 Task: Go to Airbnb and ask the host if WiFi or parking is available for the selected property.
Action: Mouse moved to (419, 679)
Screenshot: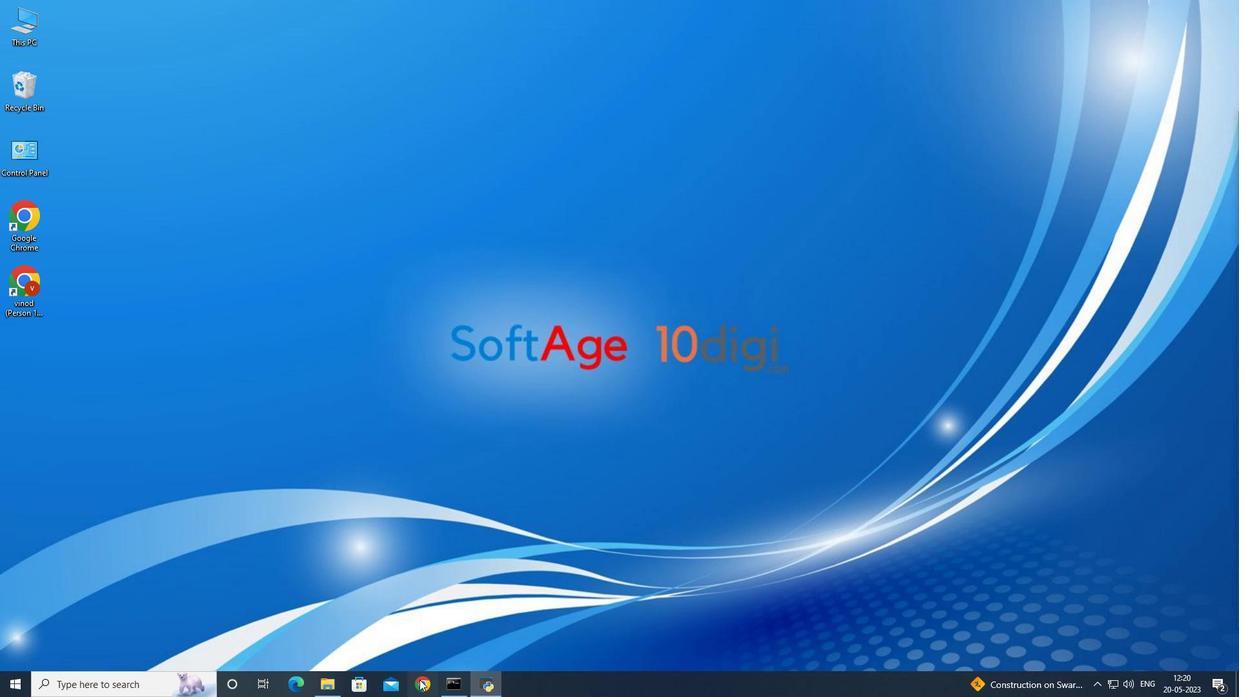 
Action: Mouse pressed left at (419, 679)
Screenshot: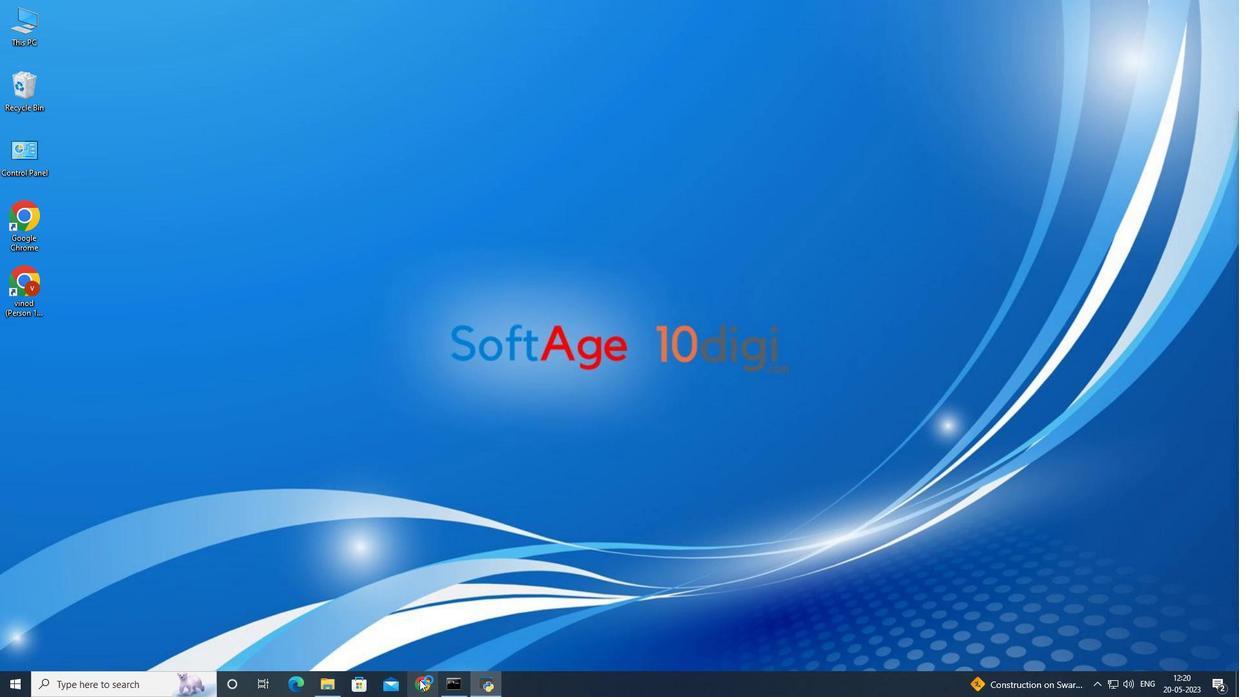 
Action: Mouse moved to (506, 386)
Screenshot: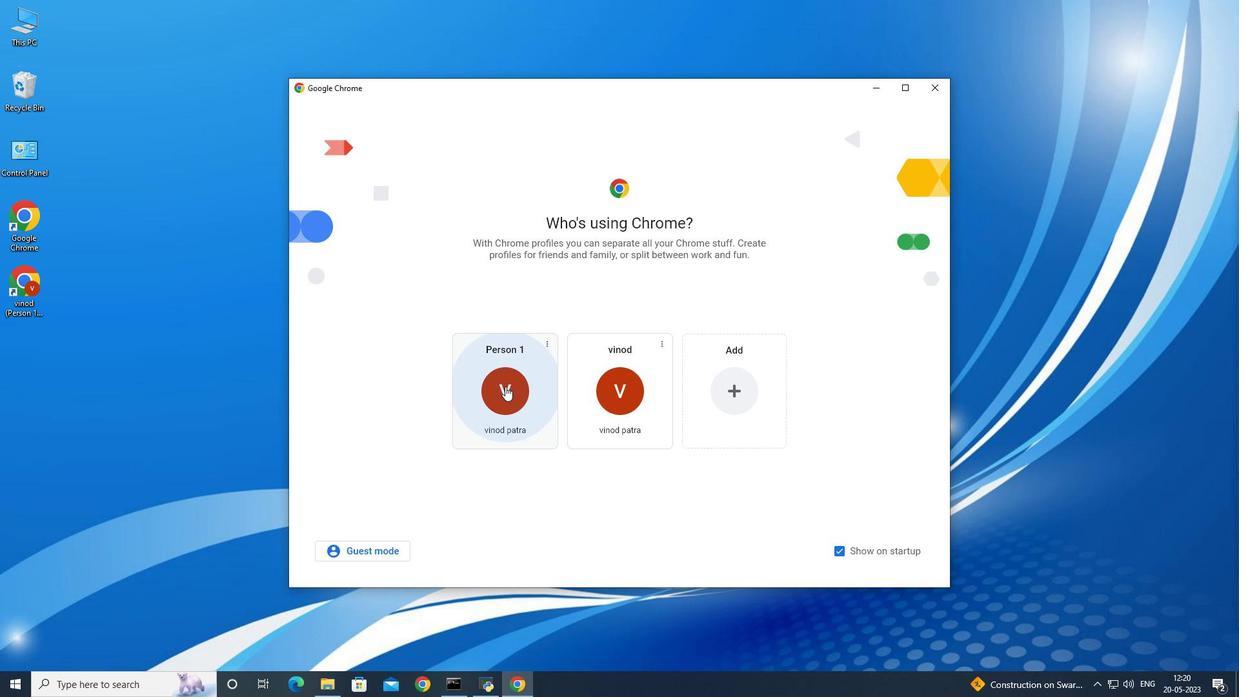 
Action: Mouse pressed left at (506, 386)
Screenshot: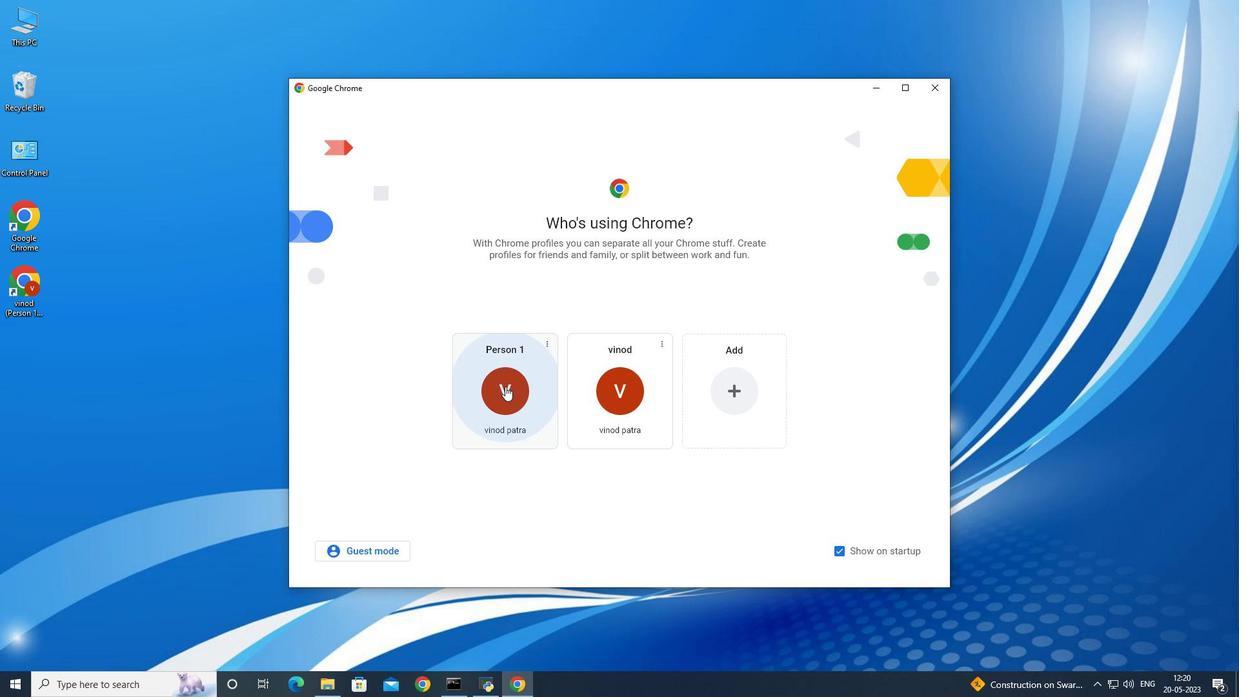 
Action: Mouse moved to (552, 261)
Screenshot: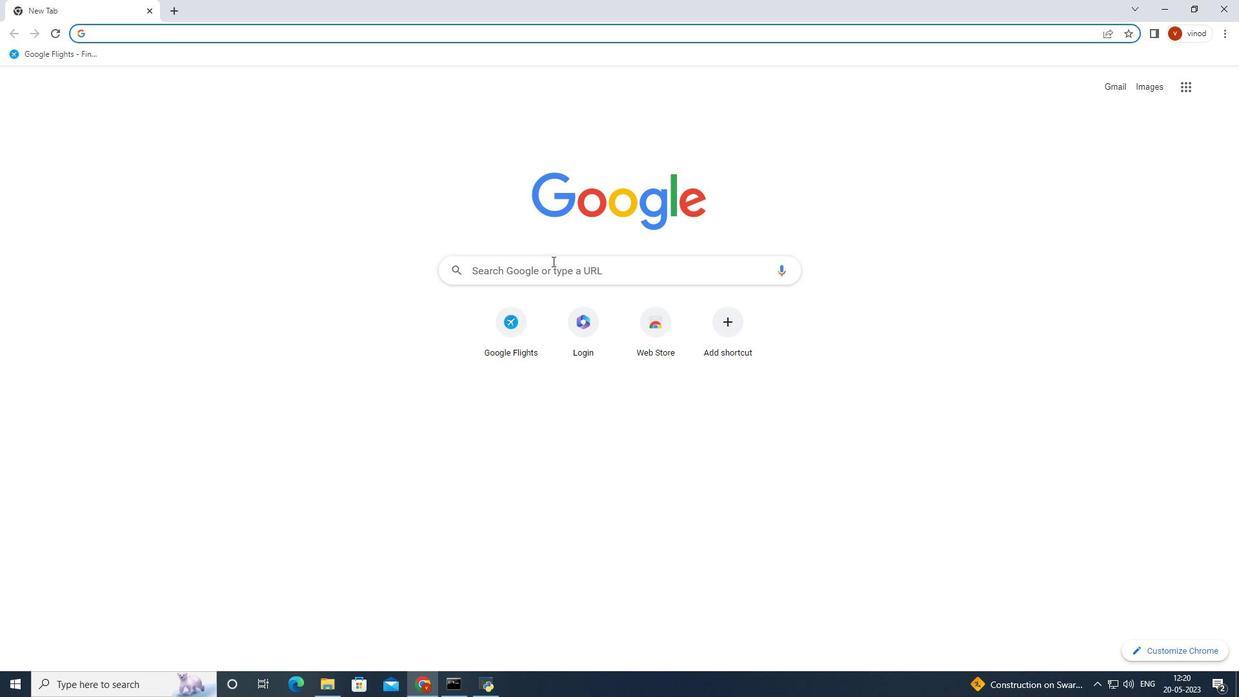 
Action: Mouse pressed left at (552, 261)
Screenshot: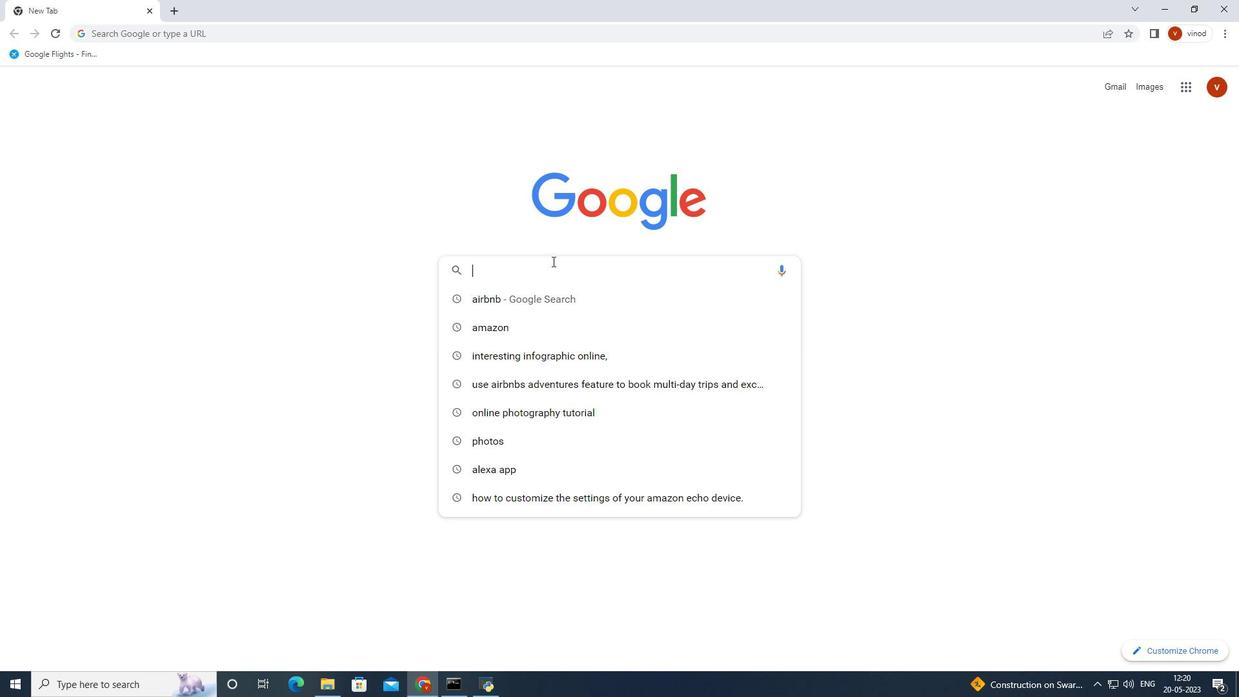 
Action: Key pressed airbnb<Key.enter>
Screenshot: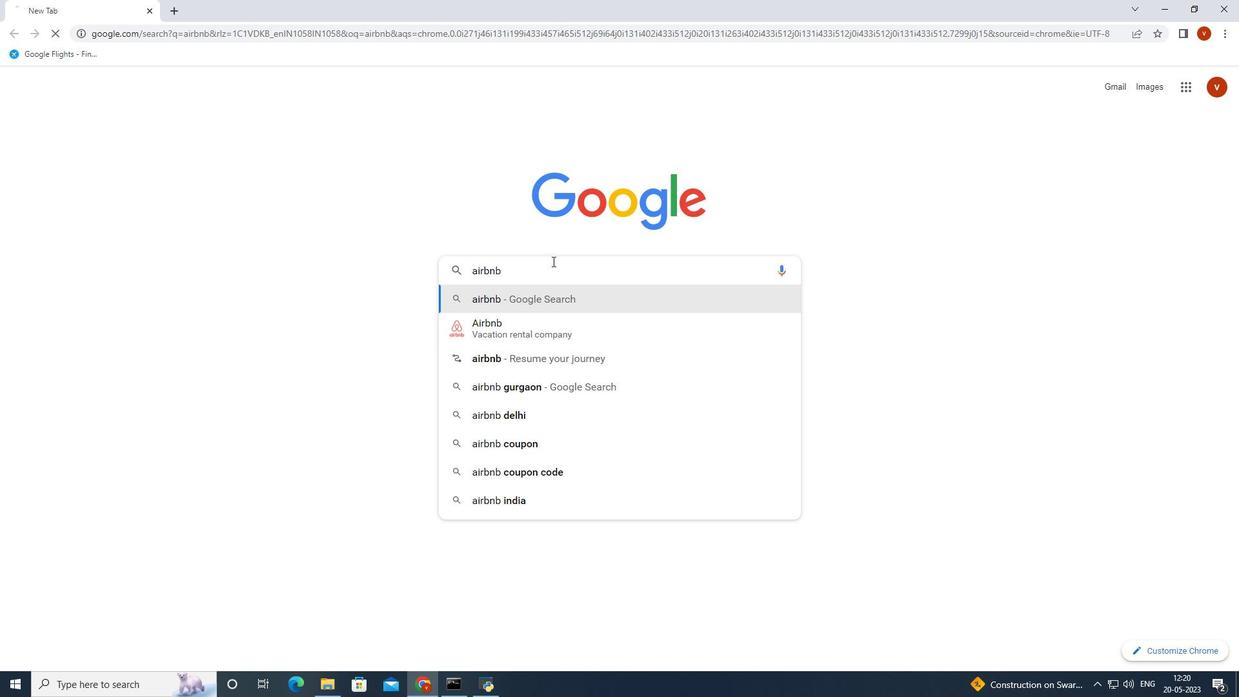 
Action: Mouse moved to (238, 200)
Screenshot: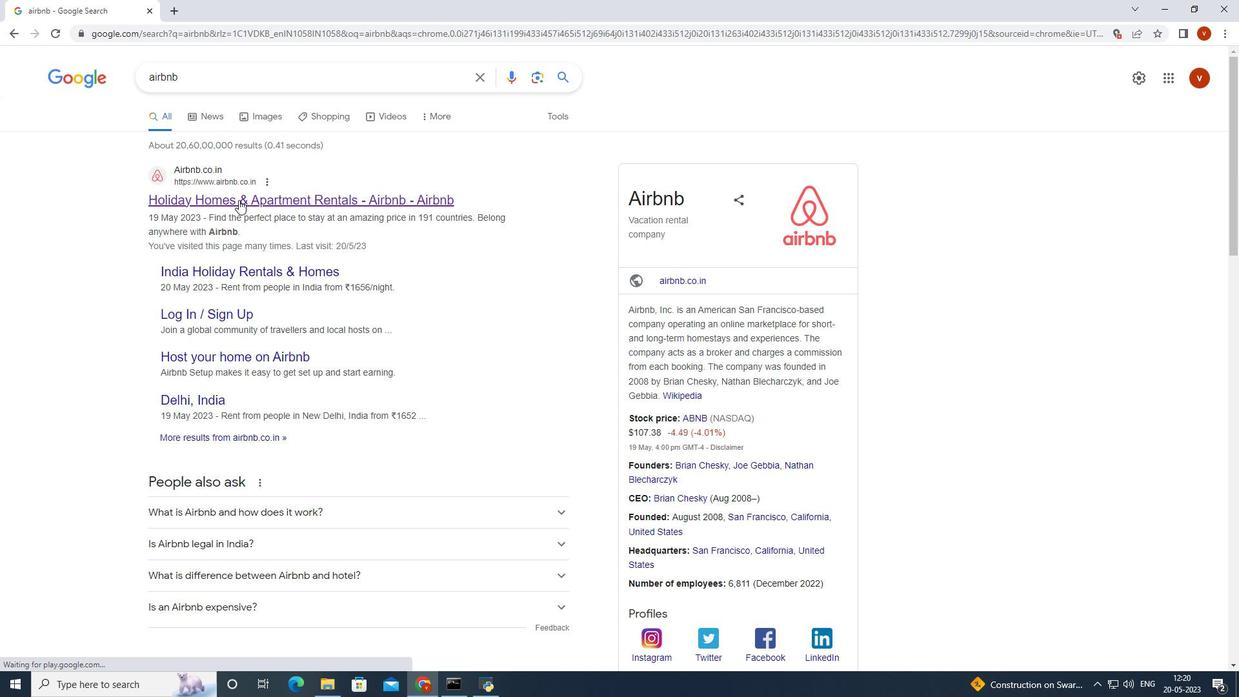 
Action: Mouse pressed left at (238, 200)
Screenshot: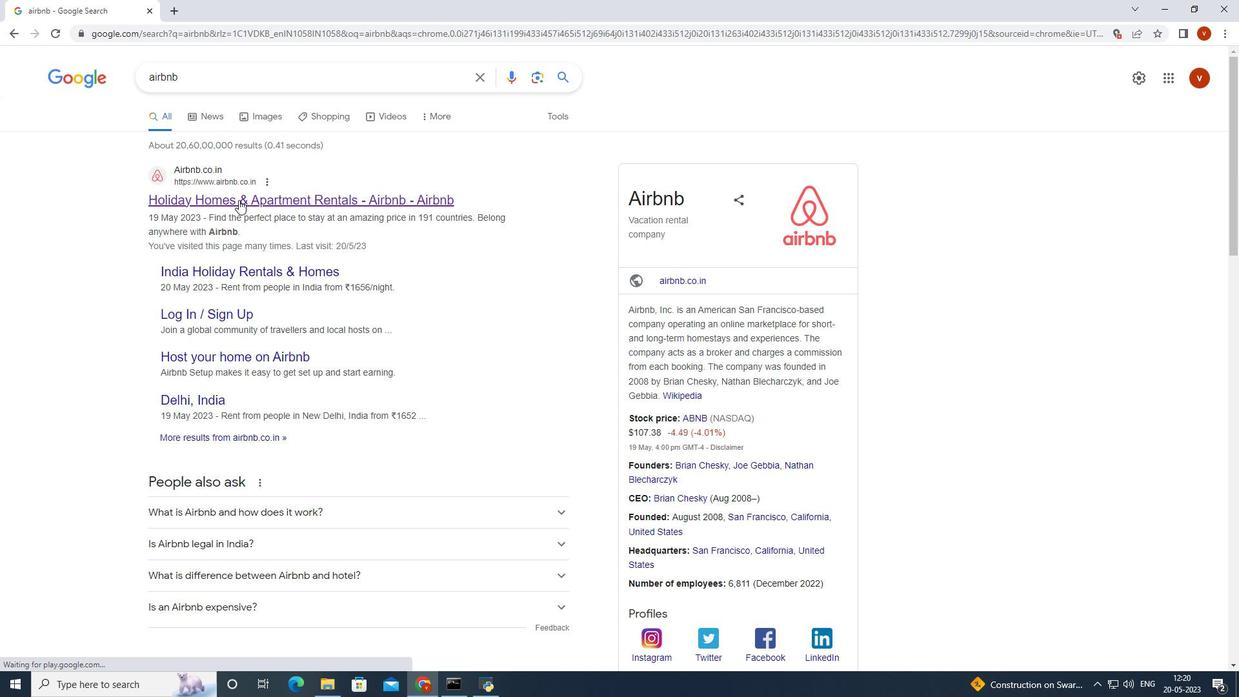 
Action: Mouse moved to (571, 97)
Screenshot: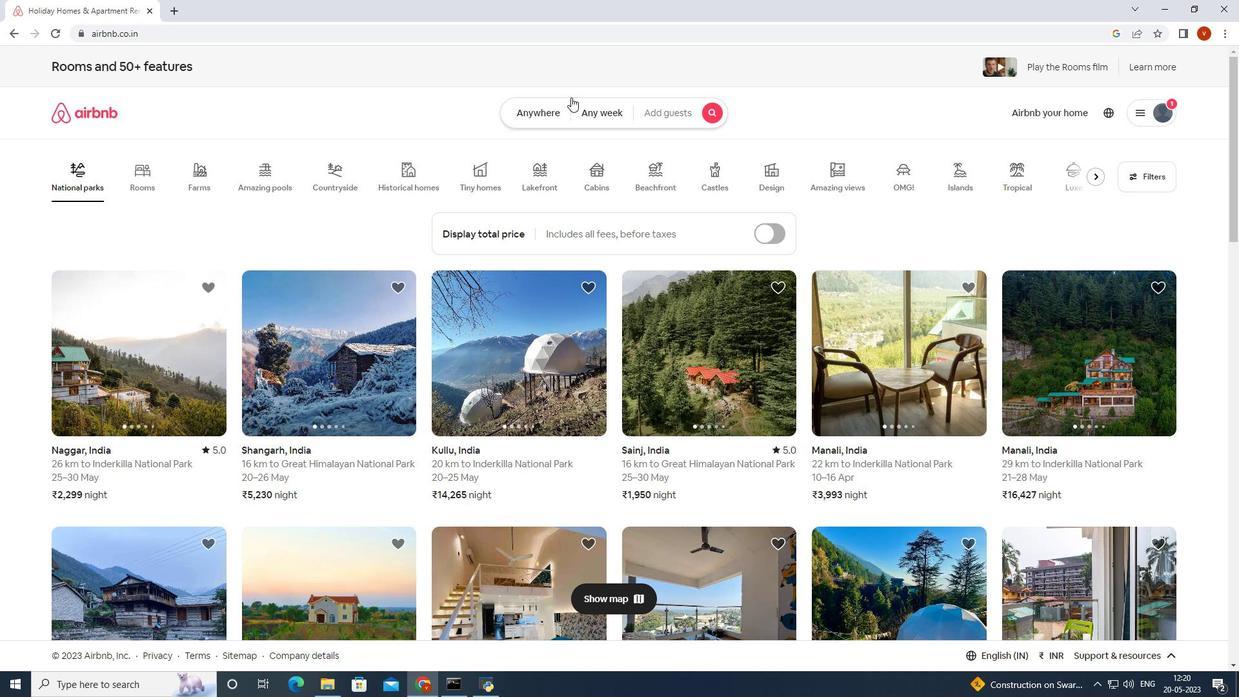 
Action: Mouse pressed left at (571, 97)
Screenshot: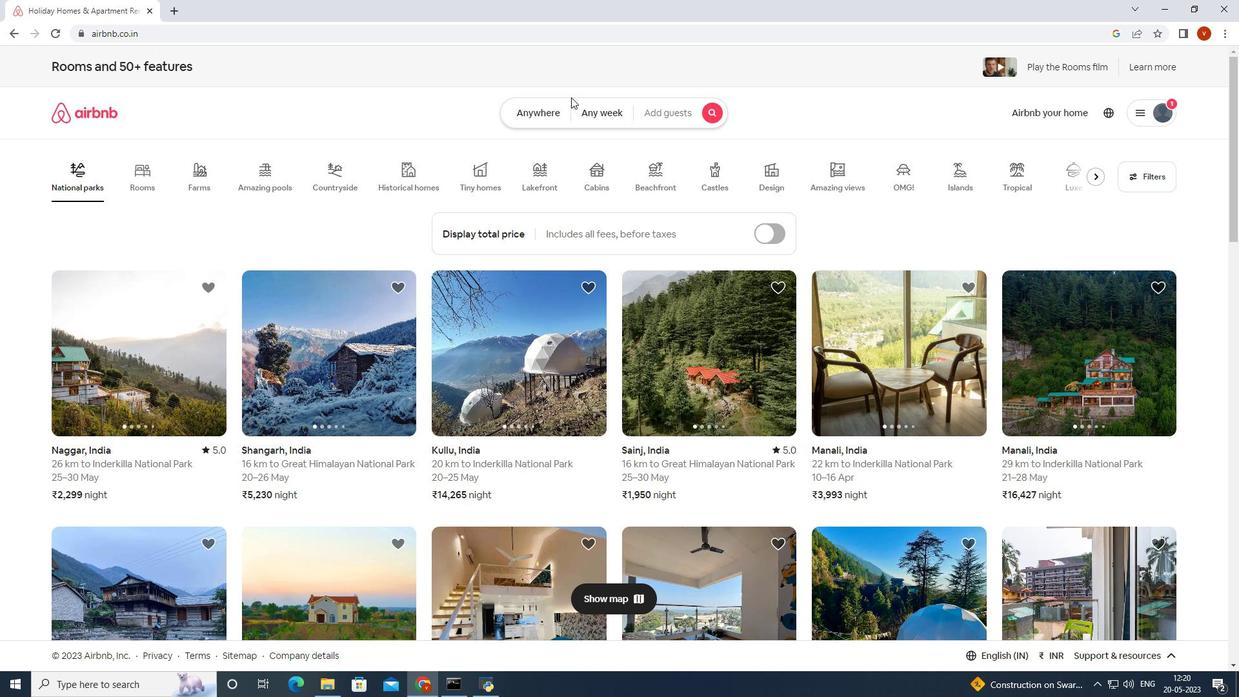 
Action: Mouse moved to (447, 163)
Screenshot: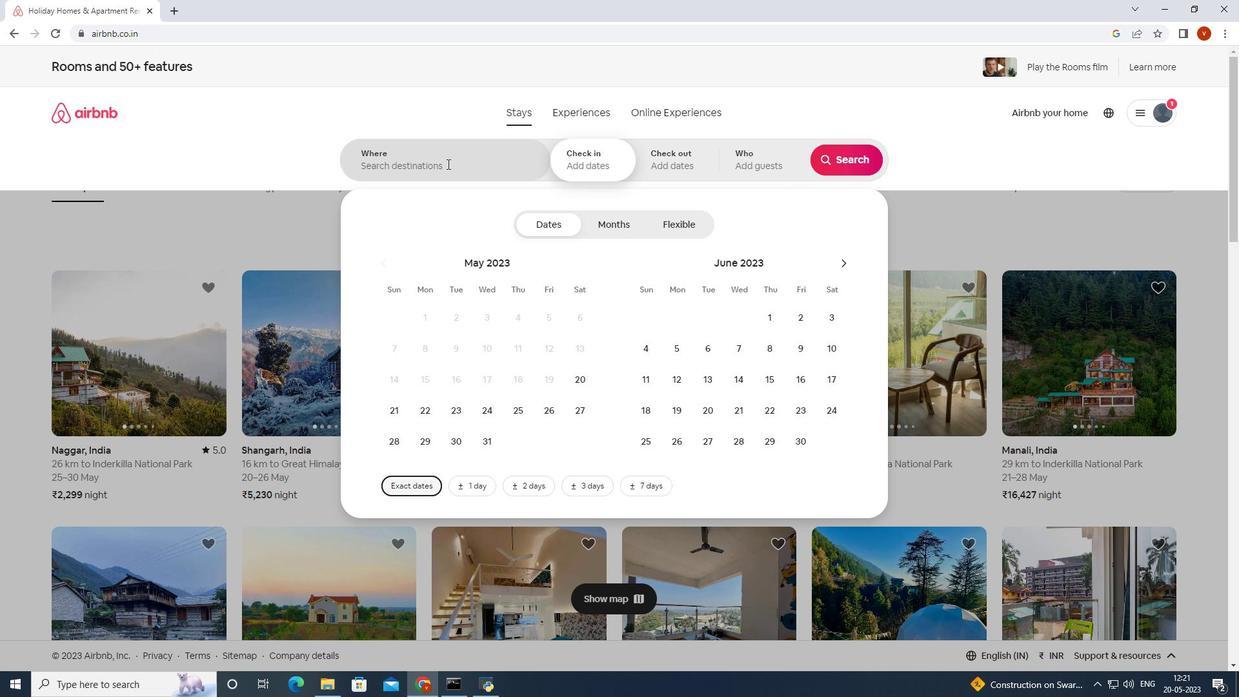 
Action: Mouse pressed left at (447, 163)
Screenshot: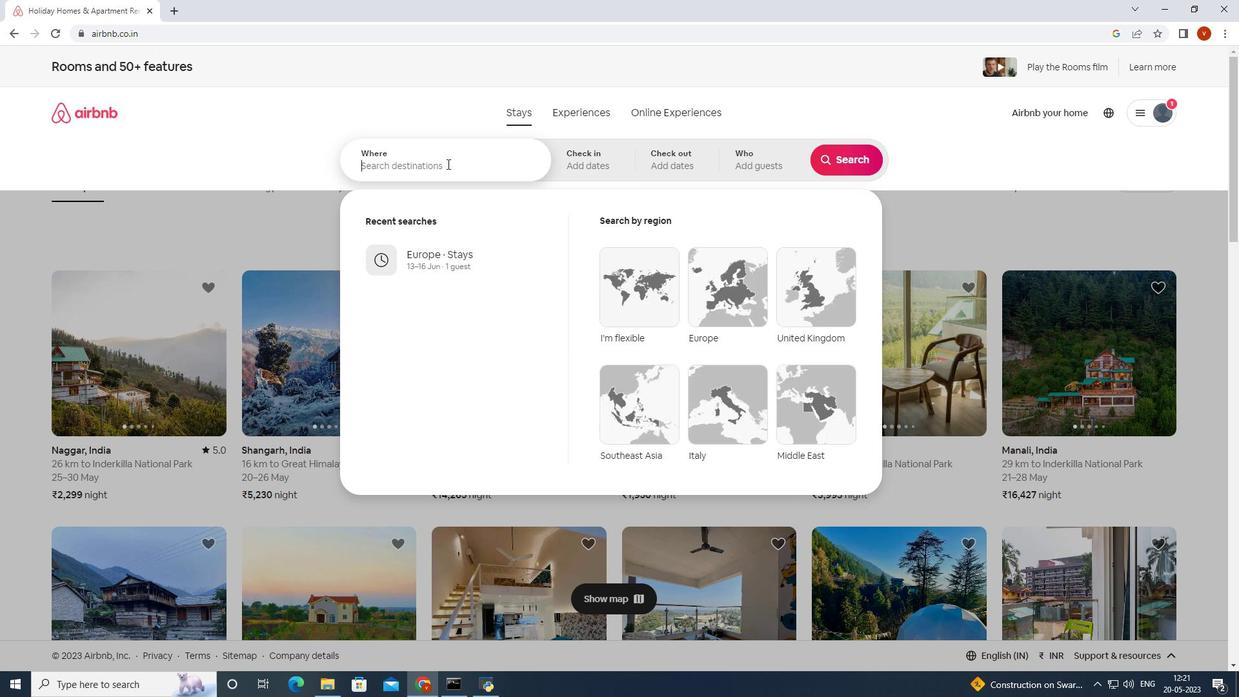 
Action: Mouse moved to (495, 247)
Screenshot: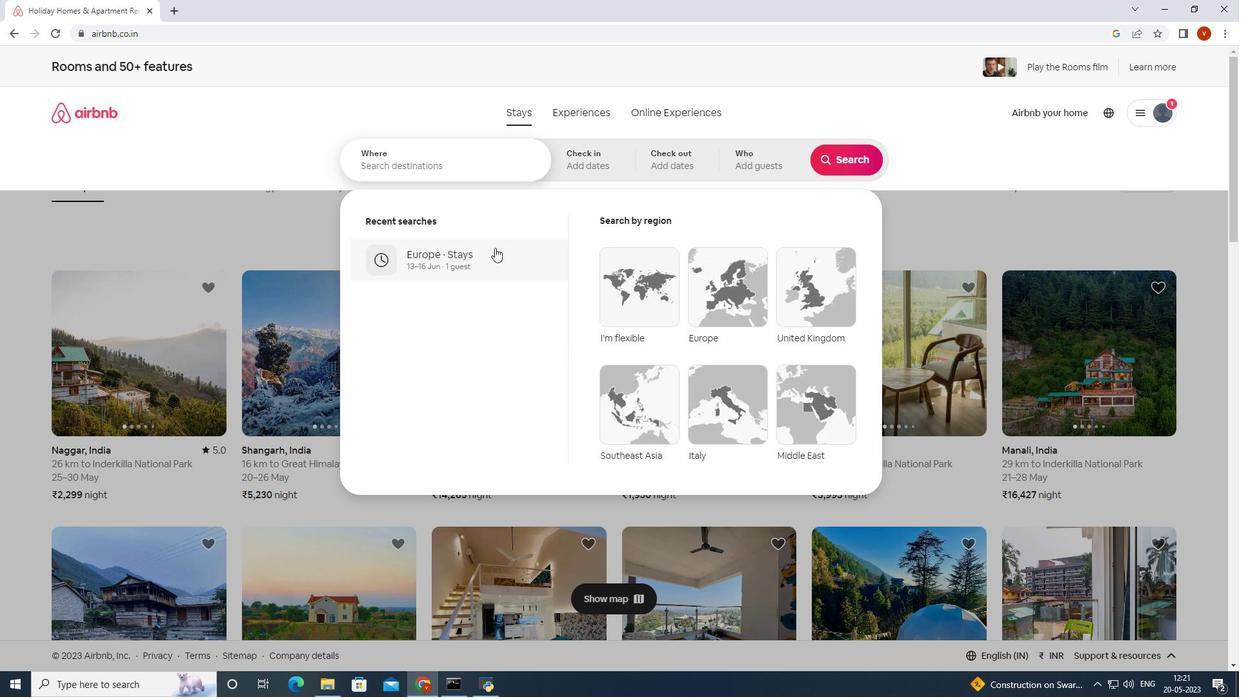 
Action: Mouse pressed left at (495, 247)
Screenshot: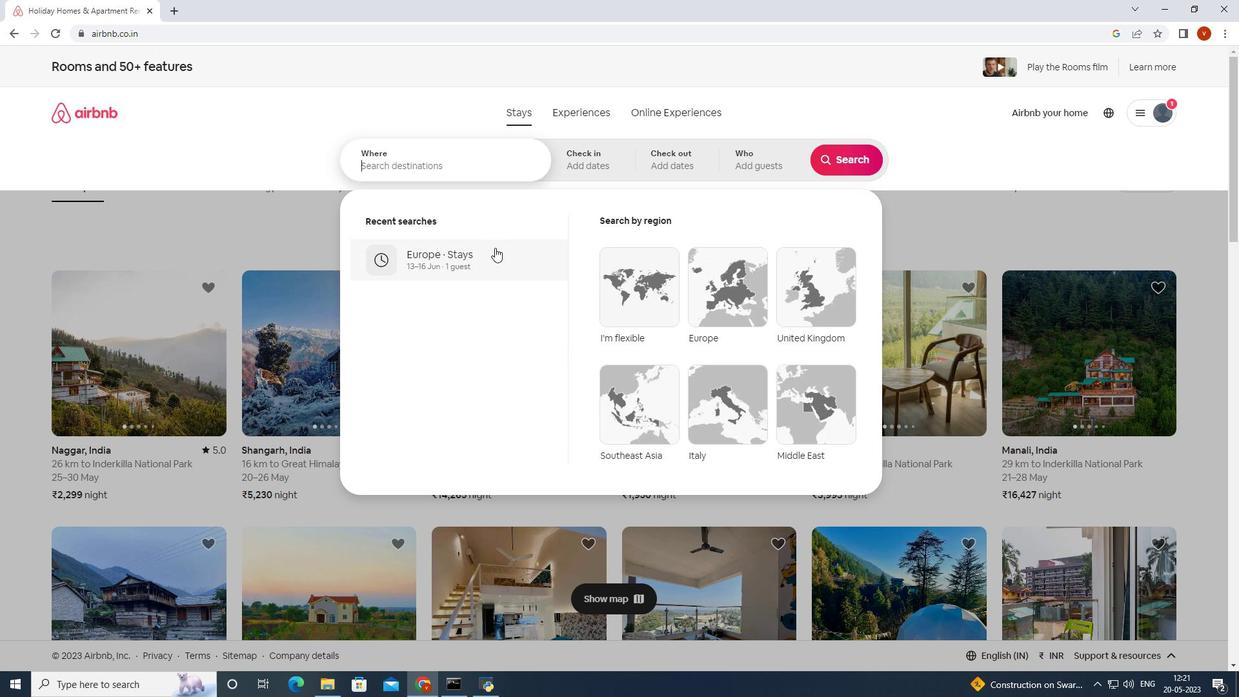 
Action: Mouse moved to (491, 338)
Screenshot: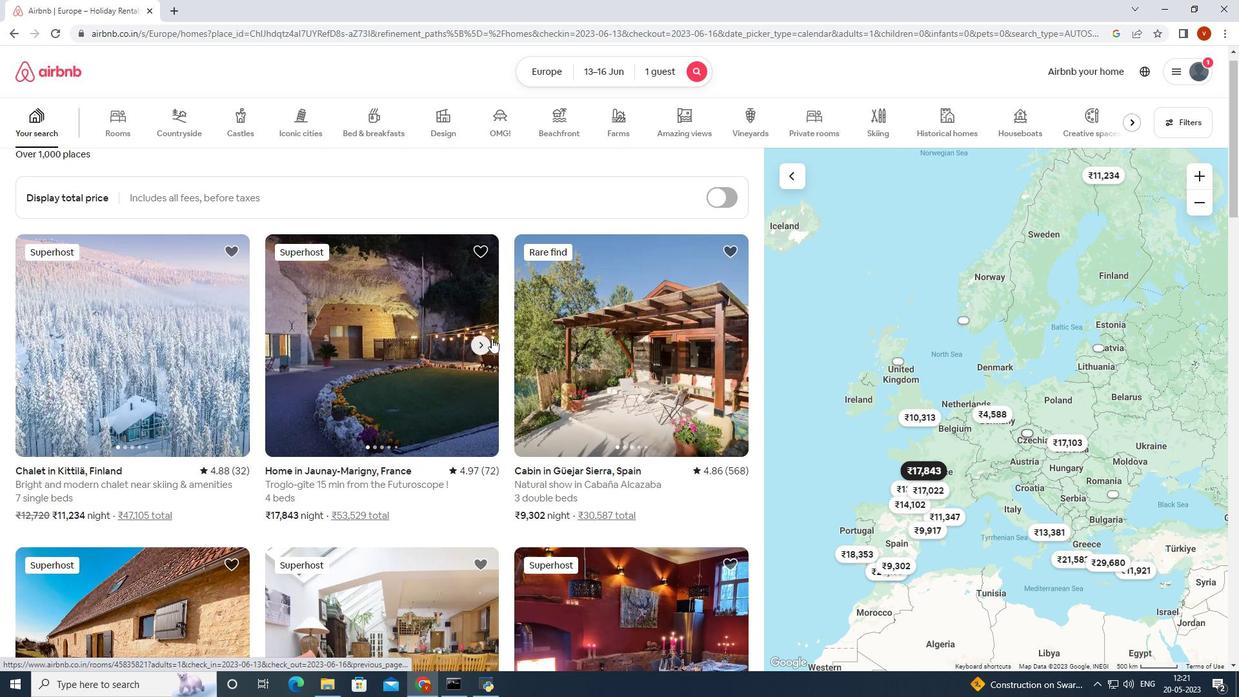 
Action: Mouse scrolled (491, 338) with delta (0, 0)
Screenshot: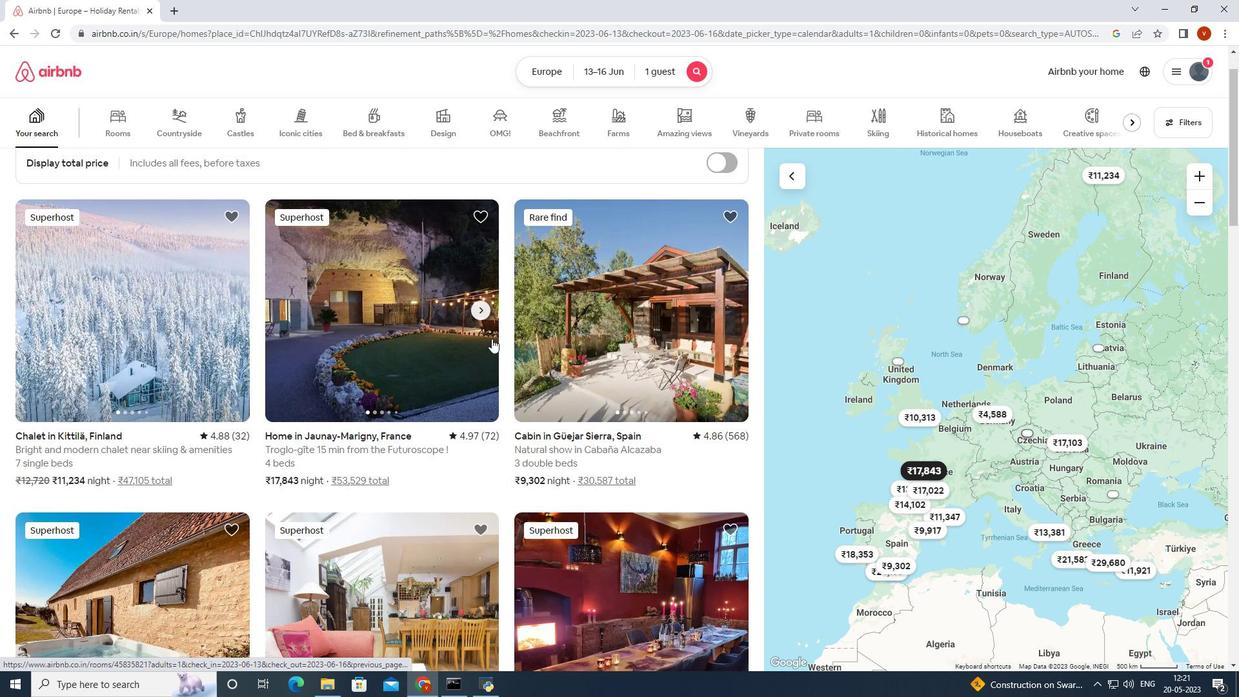 
Action: Mouse scrolled (491, 338) with delta (0, 0)
Screenshot: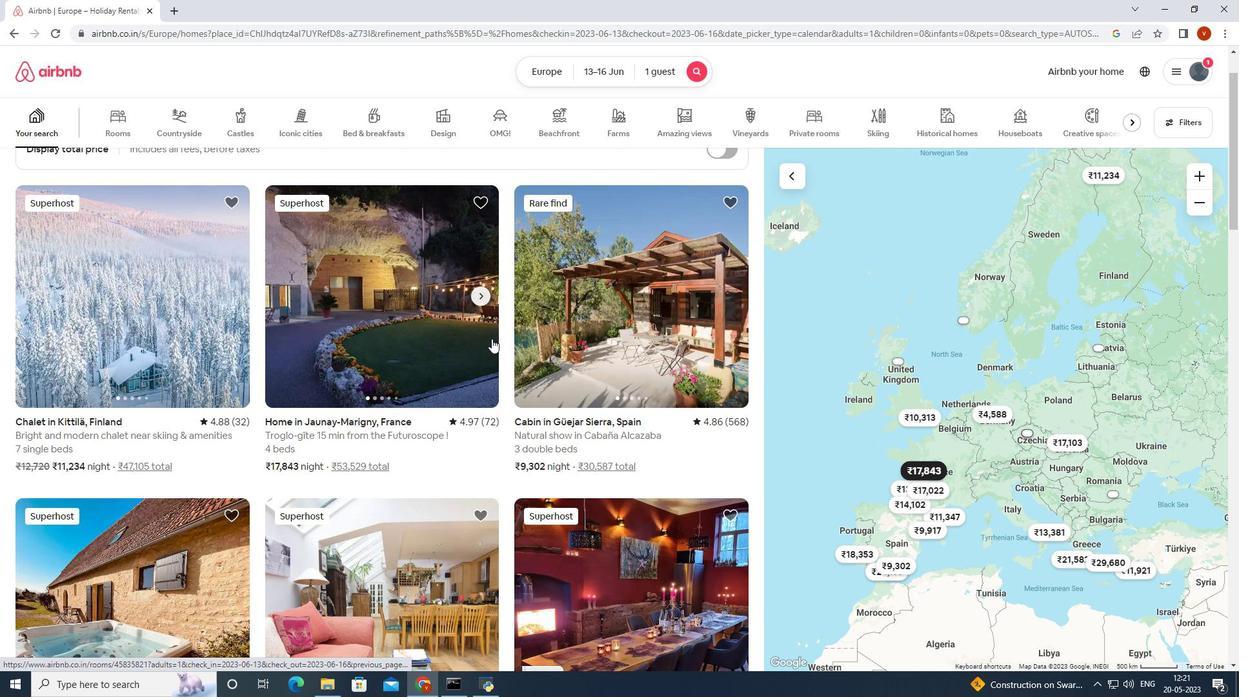 
Action: Mouse moved to (464, 288)
Screenshot: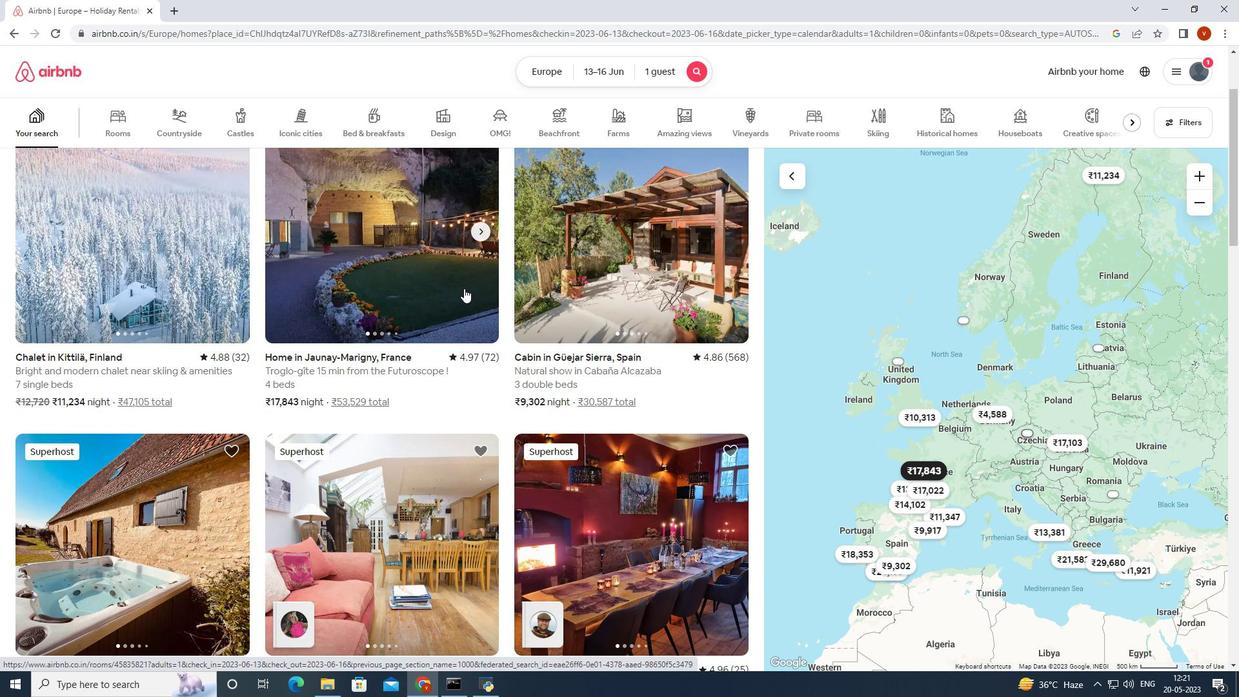 
Action: Mouse pressed left at (464, 288)
Screenshot: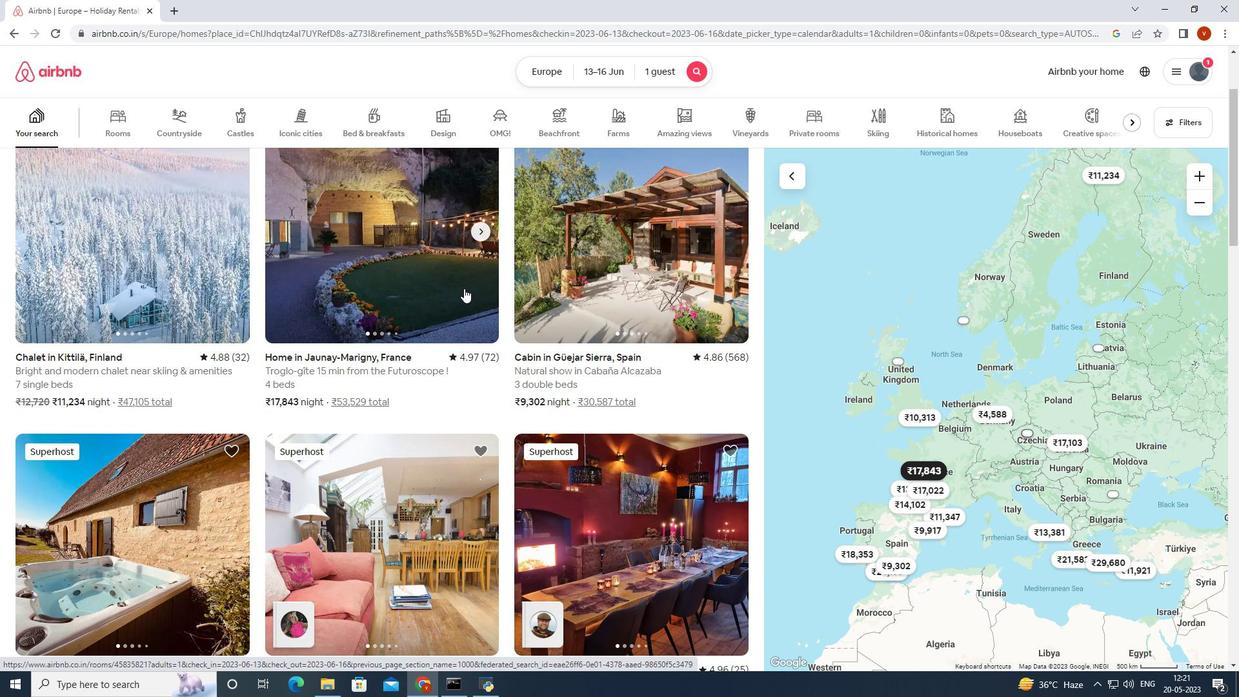 
Action: Mouse moved to (582, 354)
Screenshot: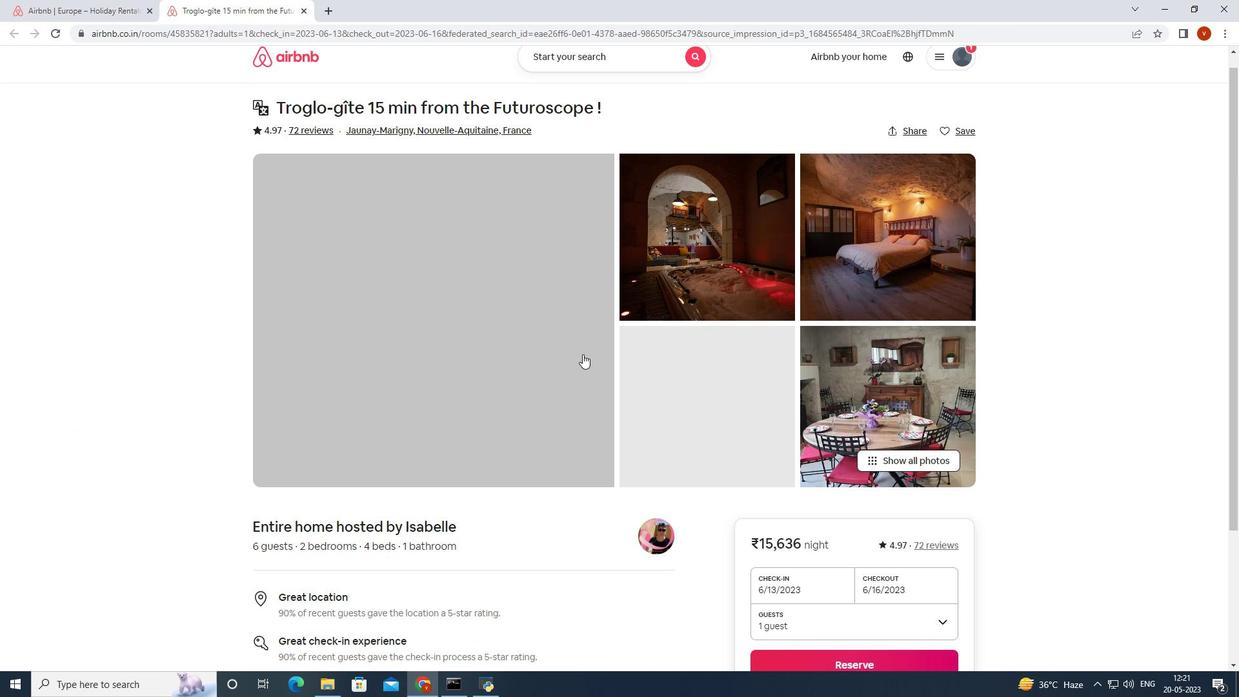 
Action: Mouse scrolled (582, 353) with delta (0, 0)
Screenshot: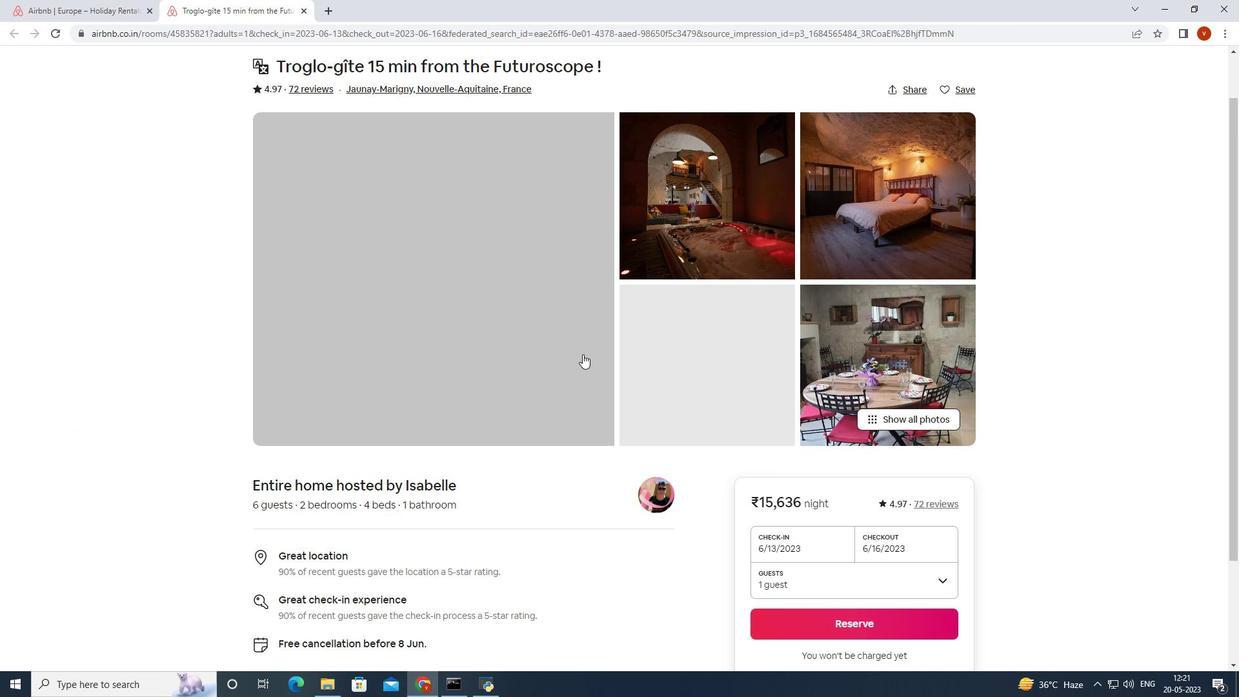 
Action: Mouse scrolled (582, 353) with delta (0, 0)
Screenshot: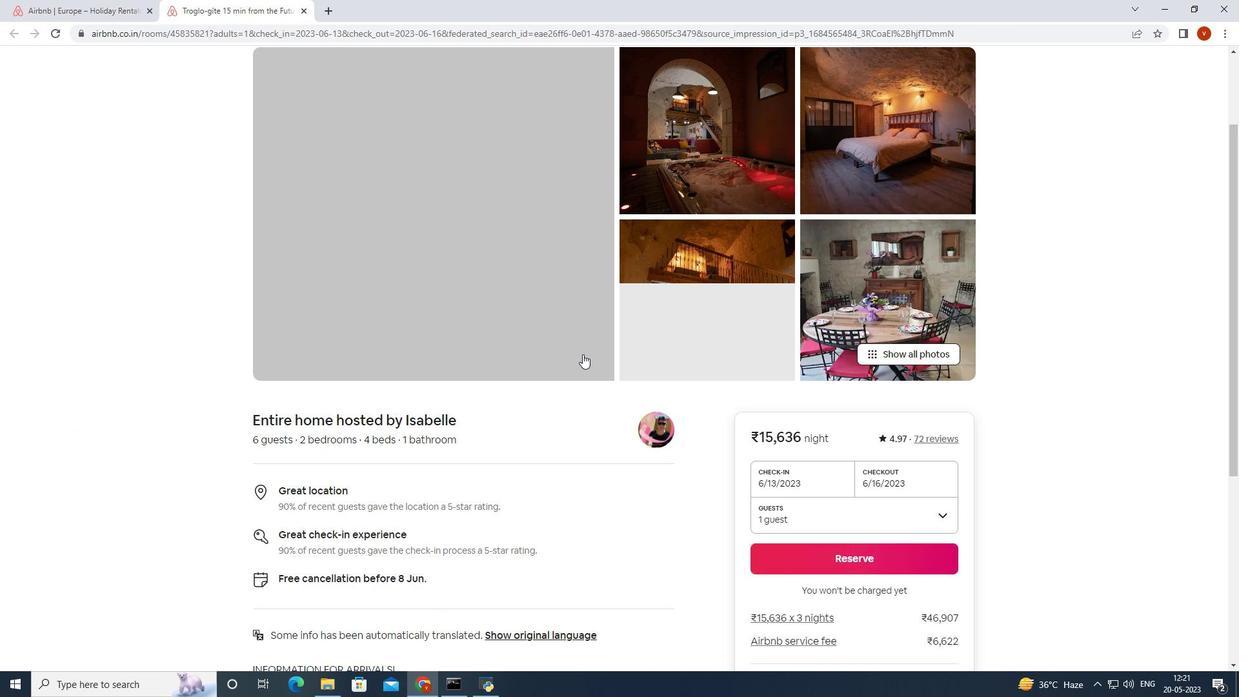 
Action: Mouse scrolled (582, 353) with delta (0, 0)
Screenshot: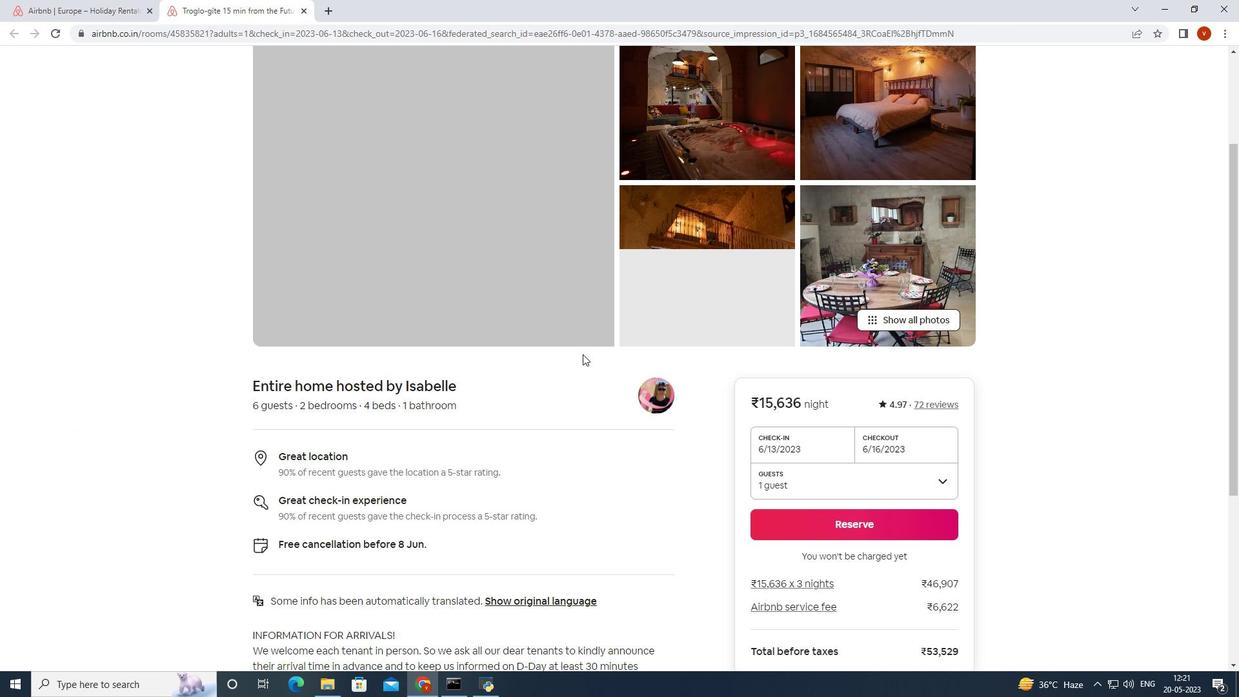 
Action: Mouse moved to (655, 346)
Screenshot: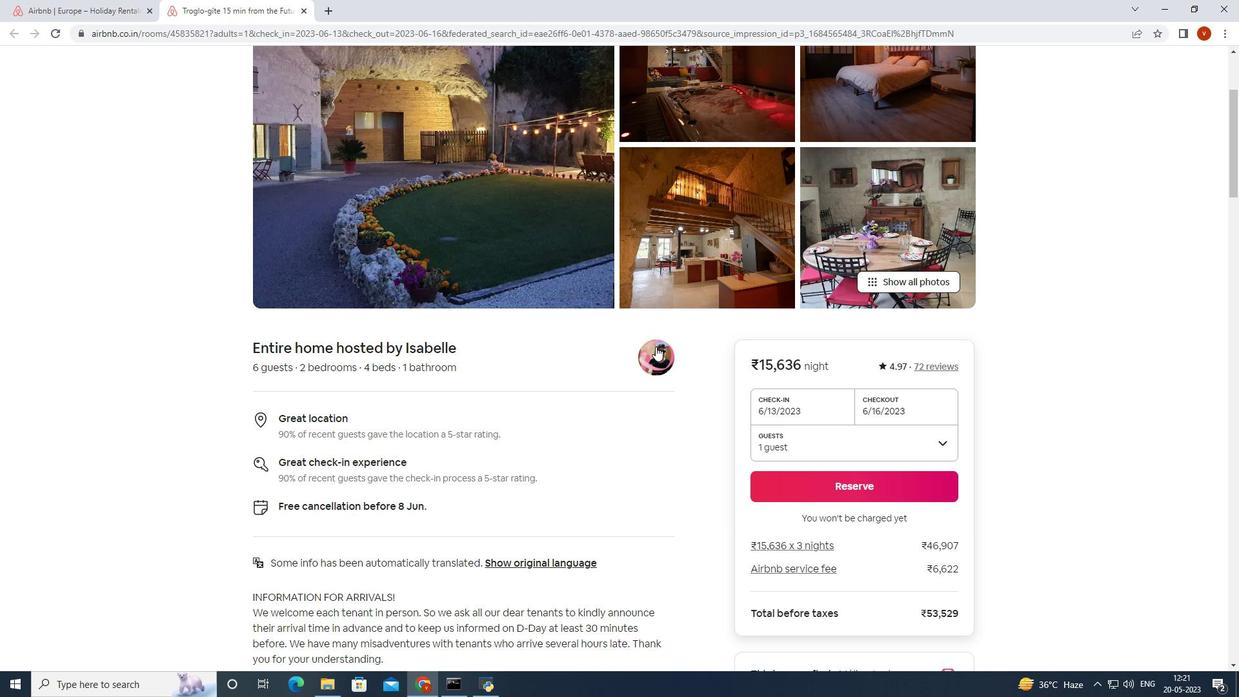 
Action: Mouse pressed left at (655, 346)
Screenshot: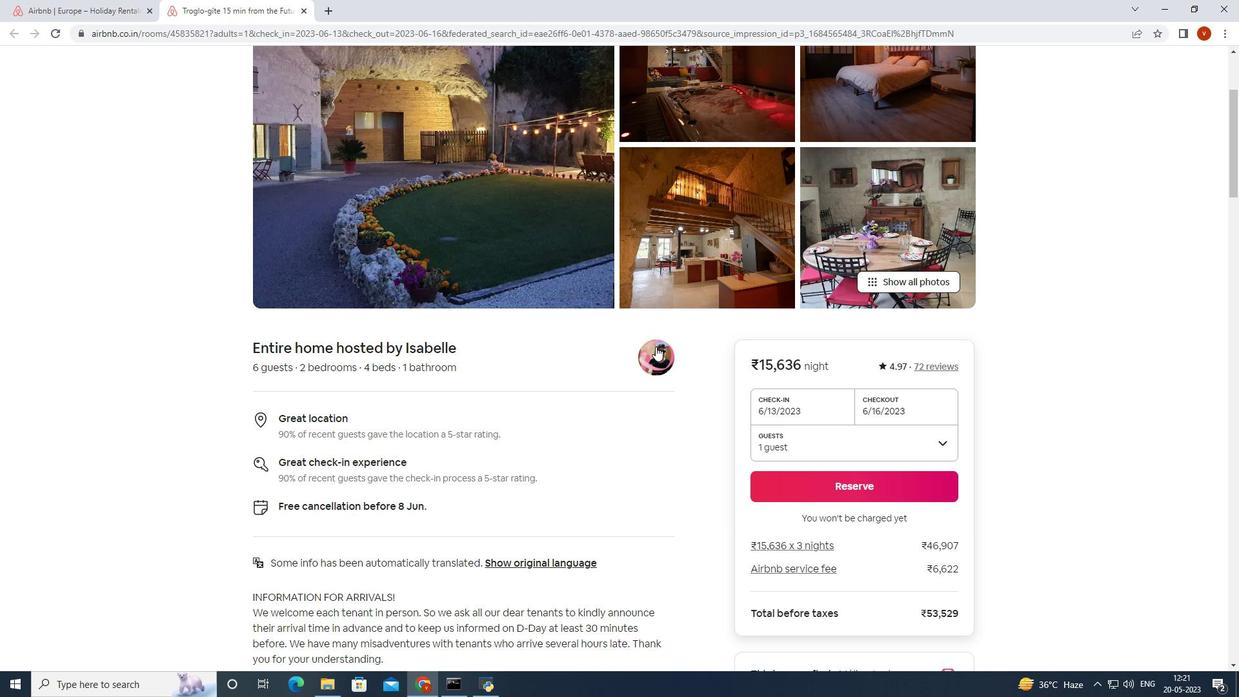 
Action: Mouse moved to (330, 270)
Screenshot: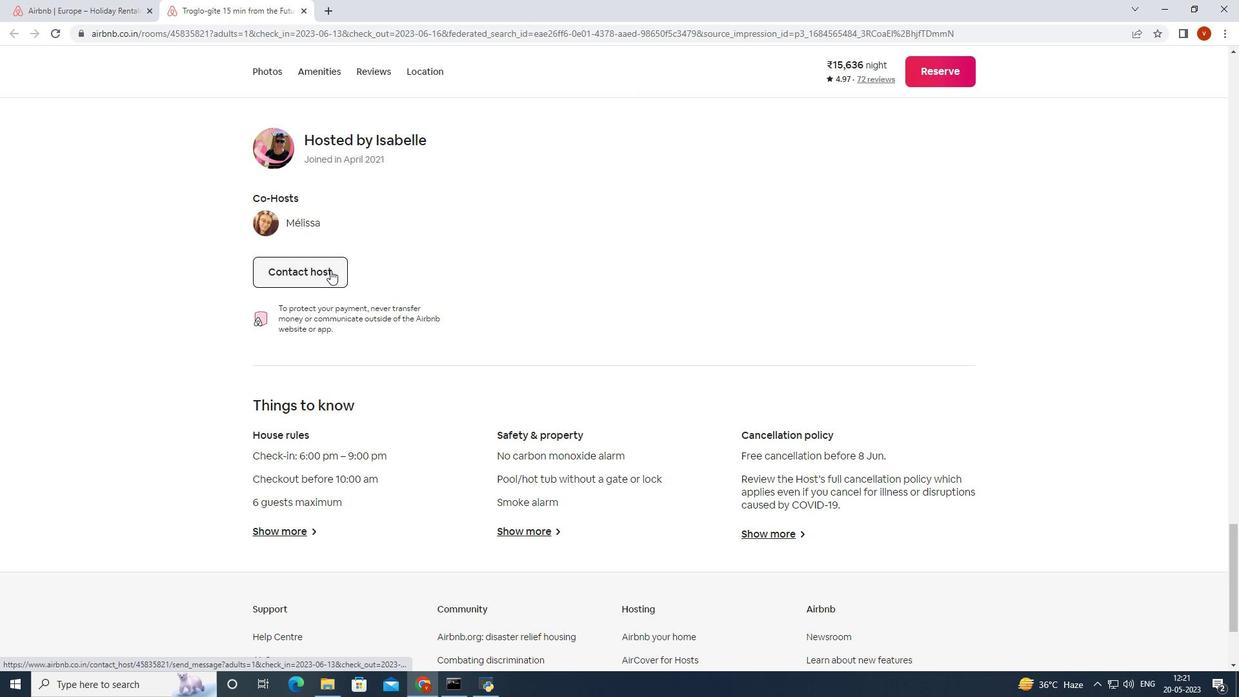 
Action: Mouse pressed left at (330, 270)
Screenshot: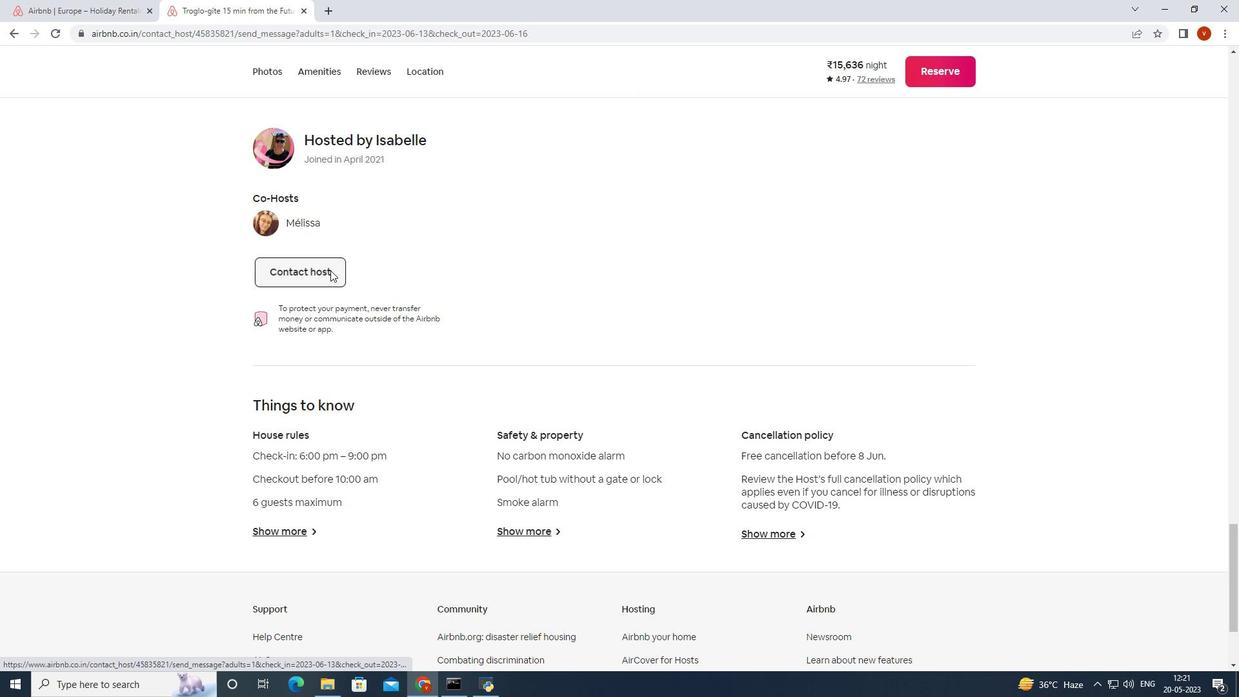 
Action: Mouse moved to (435, 612)
Screenshot: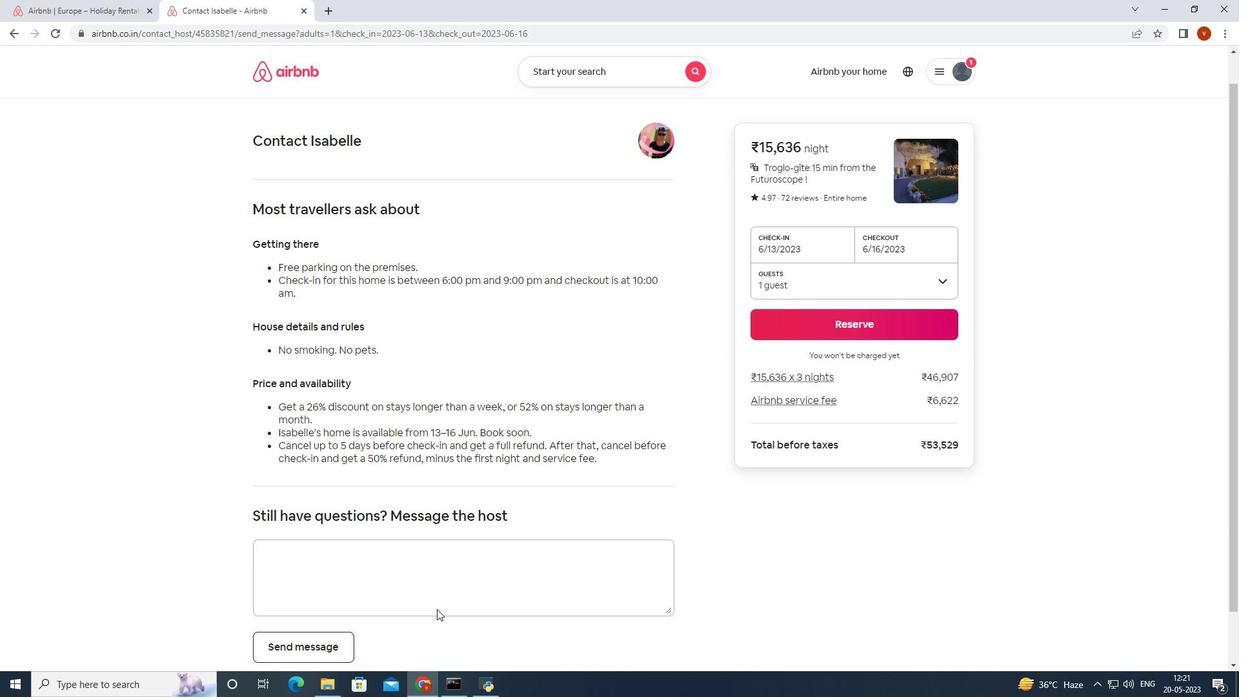 
Action: Mouse scrolled (435, 611) with delta (0, 0)
Screenshot: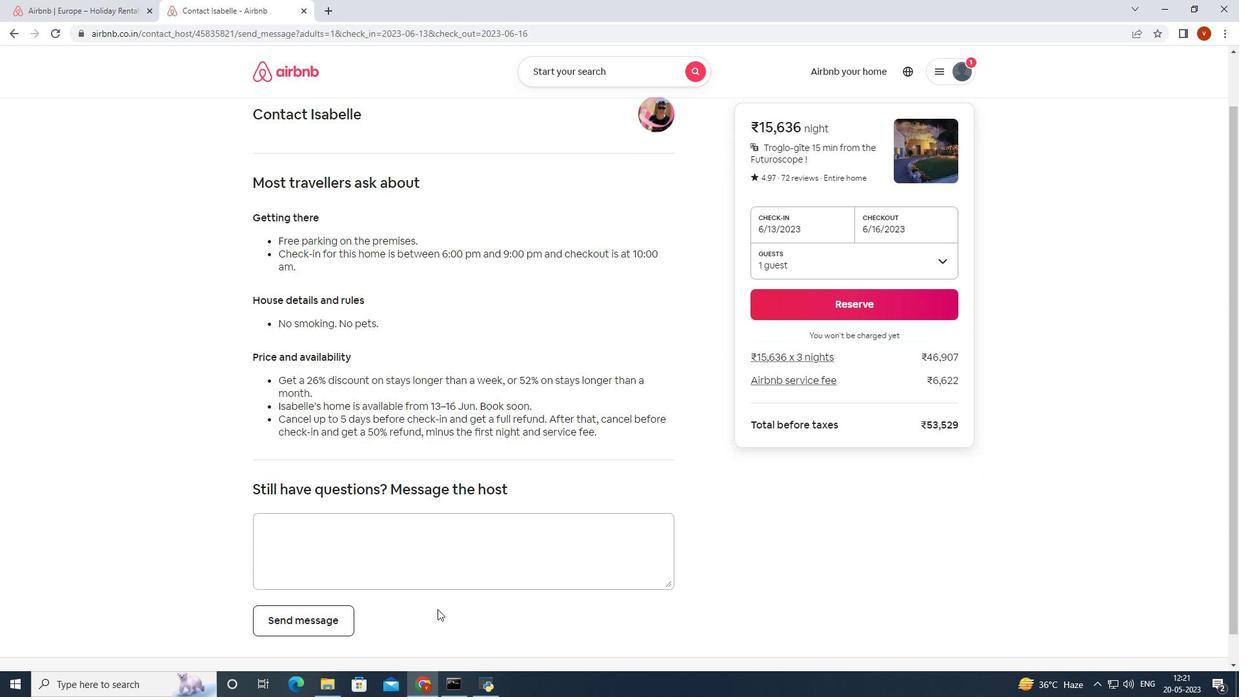
Action: Mouse moved to (437, 610)
Screenshot: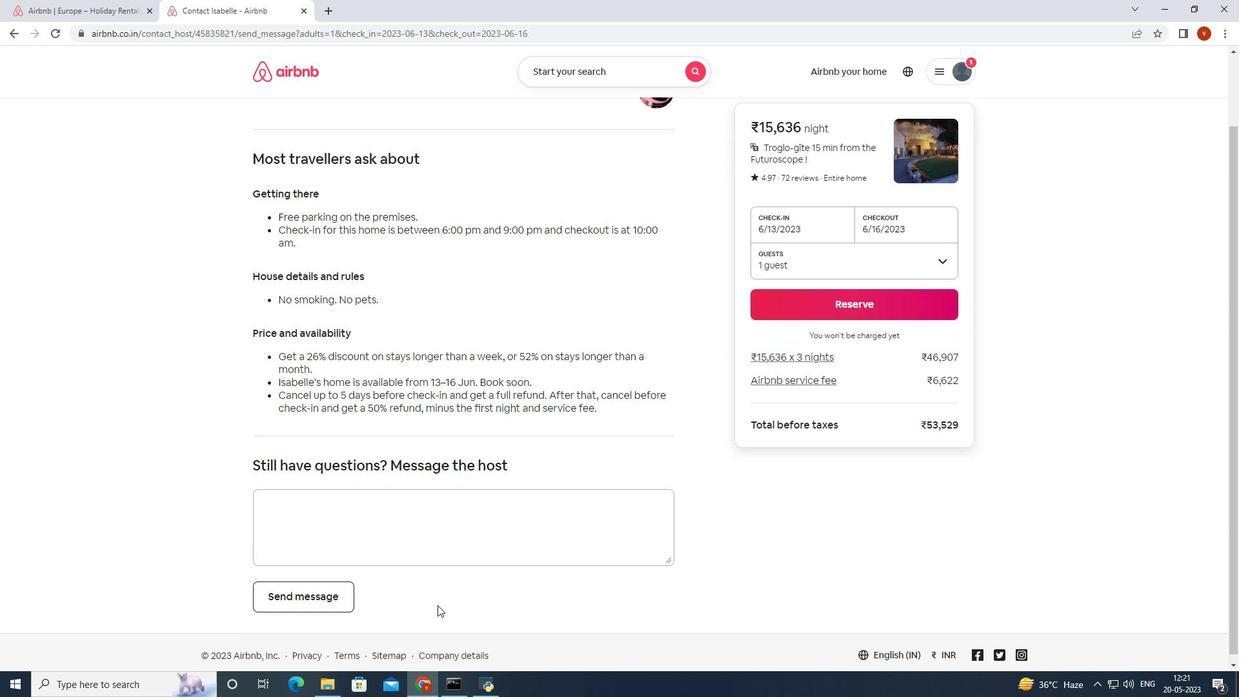 
Action: Mouse scrolled (437, 610) with delta (0, 0)
Screenshot: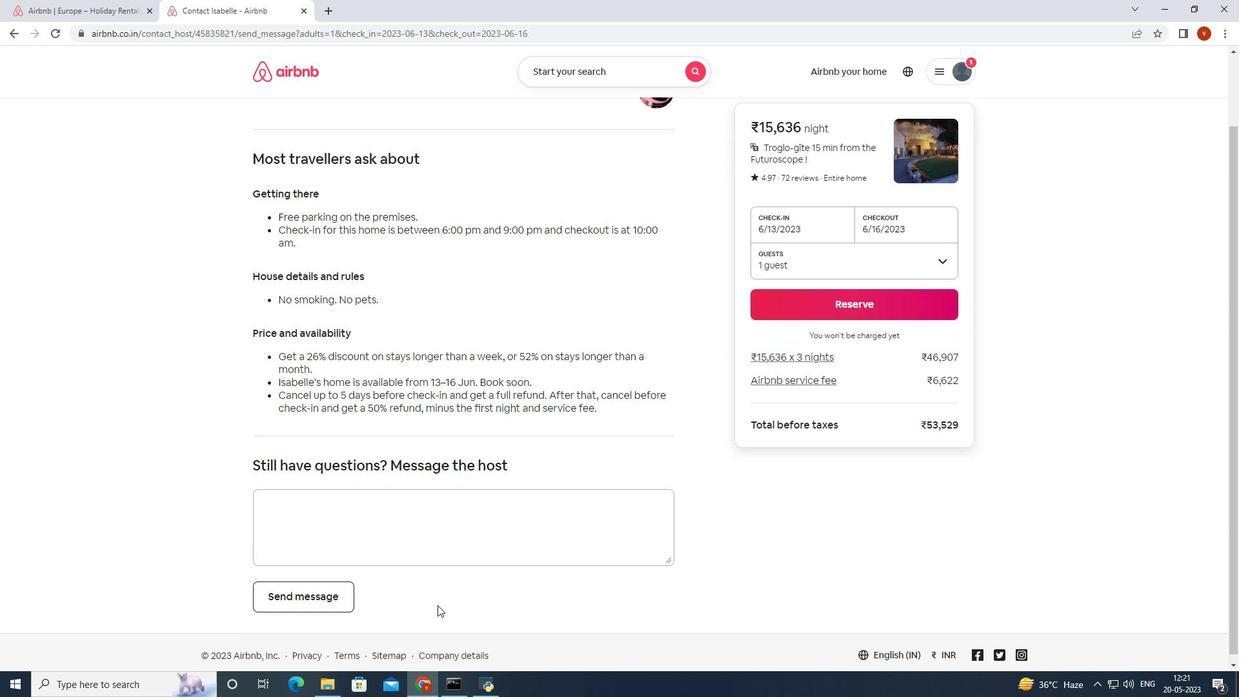 
Action: Mouse moved to (400, 511)
Screenshot: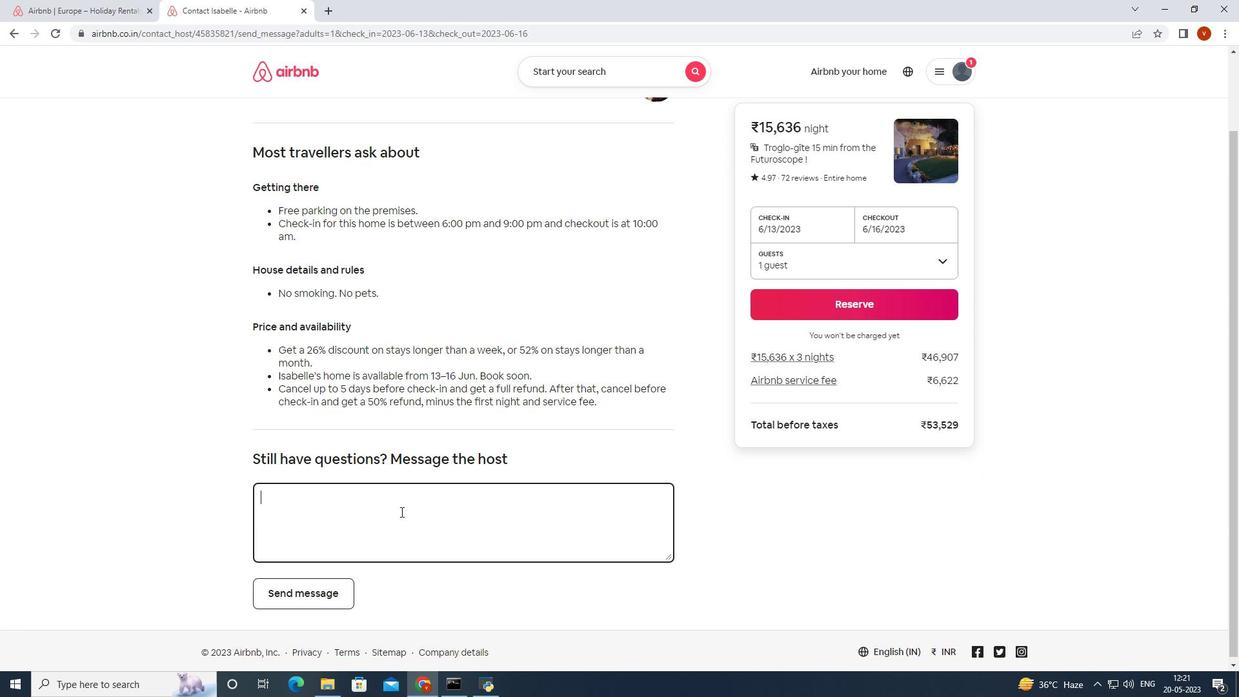 
Action: Mouse pressed left at (400, 511)
Screenshot: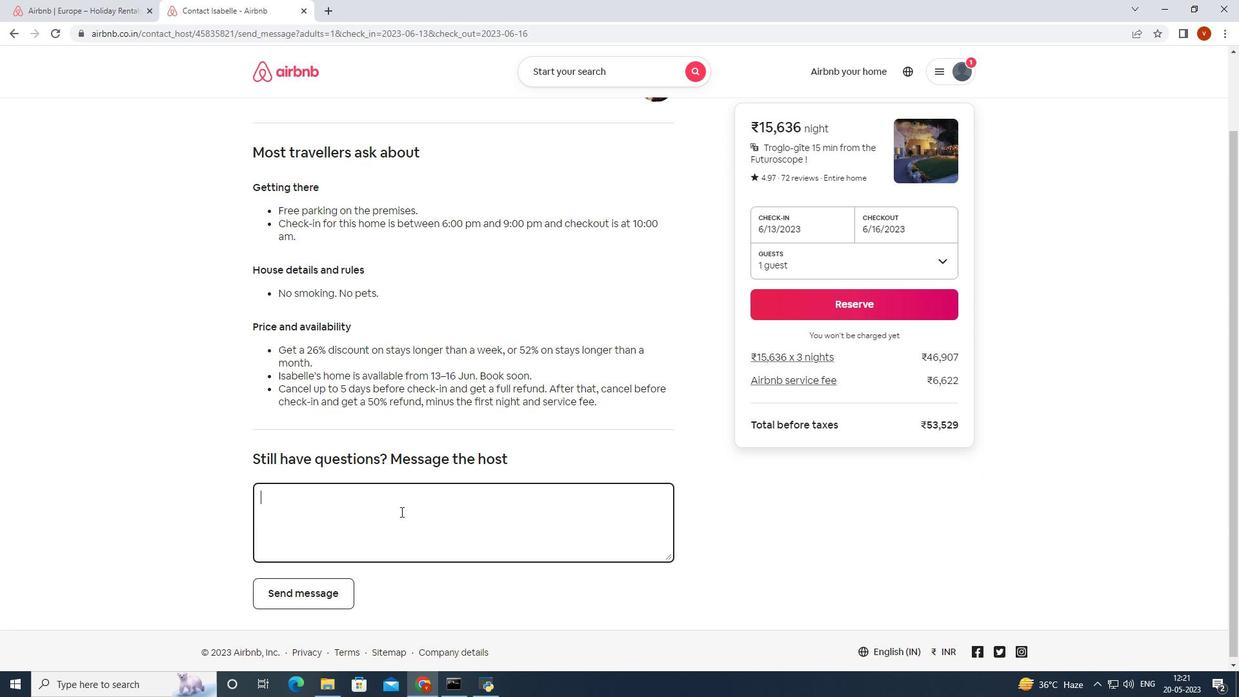 
Action: Mouse moved to (322, 491)
Screenshot: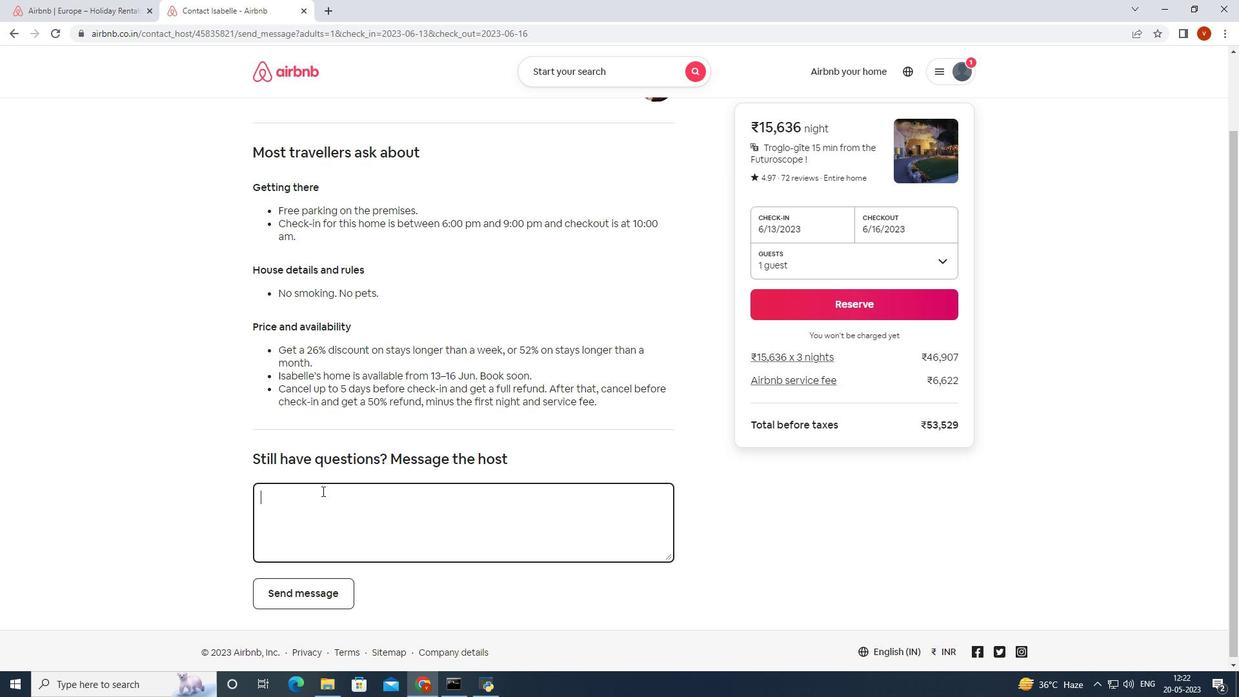 
Action: Mouse pressed left at (322, 491)
Screenshot: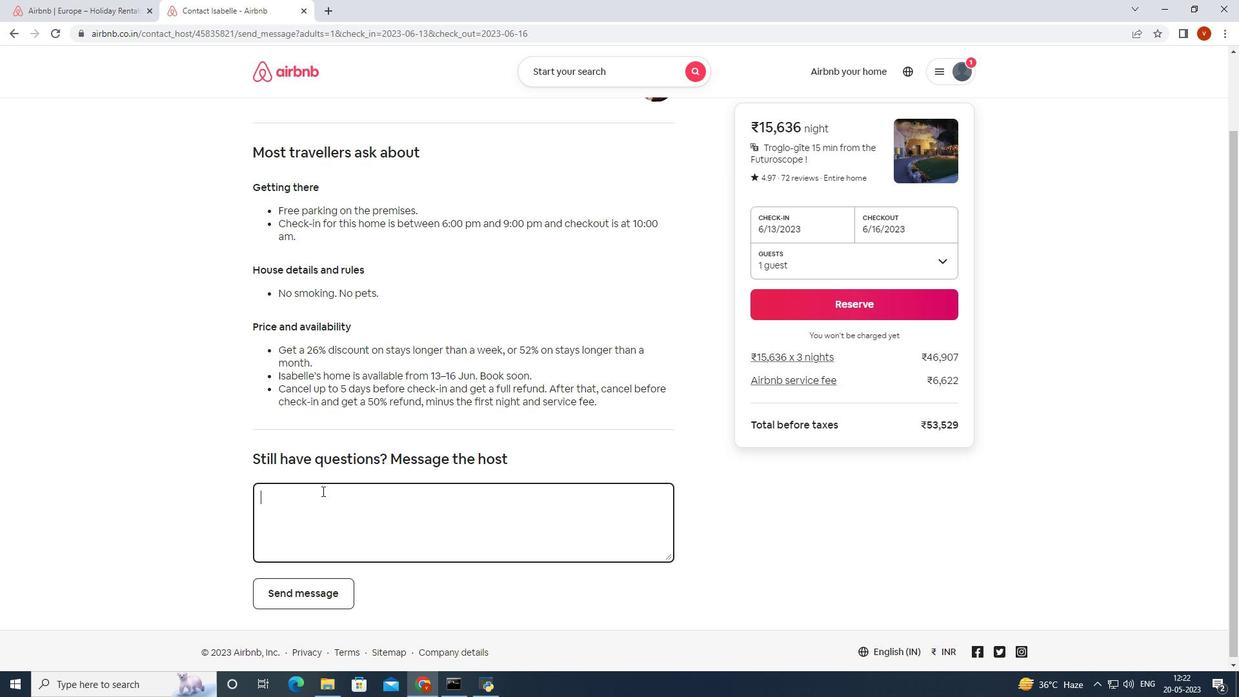 
Action: Key pressed is<Key.space>wifi<Key.space>or<Key.space>parking<Key.space>available<Key.space>here<Key.enter>
Screenshot: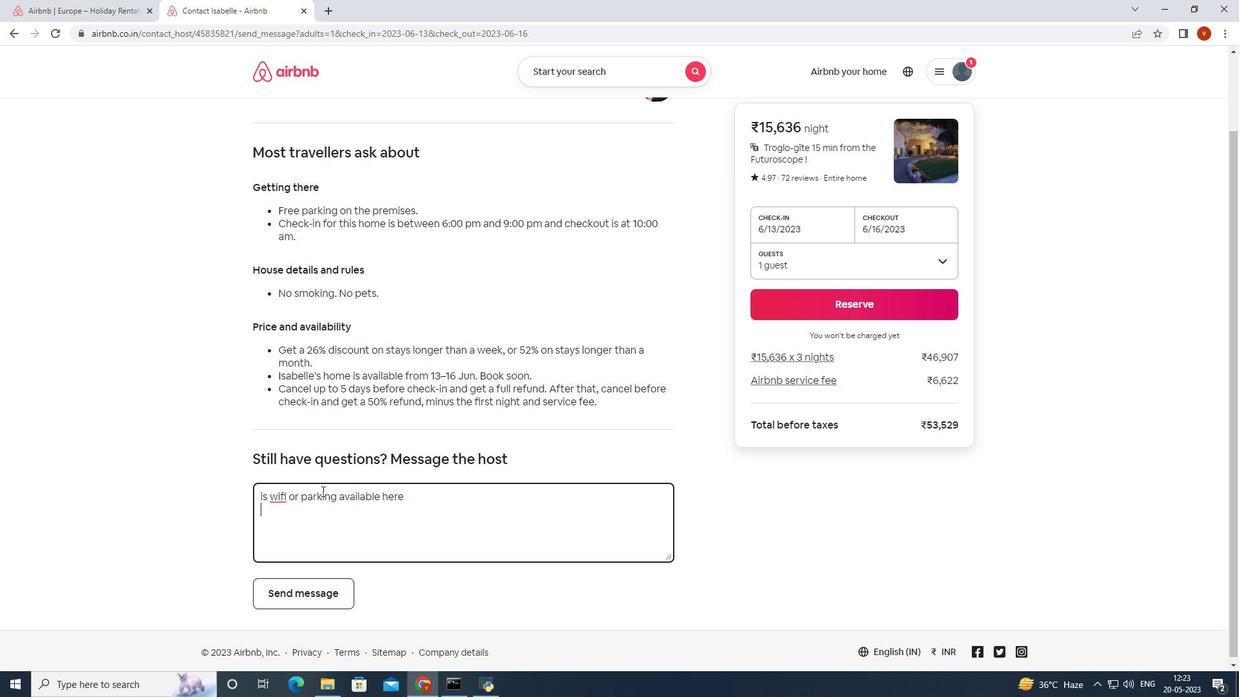 
Action: Mouse moved to (463, 556)
Screenshot: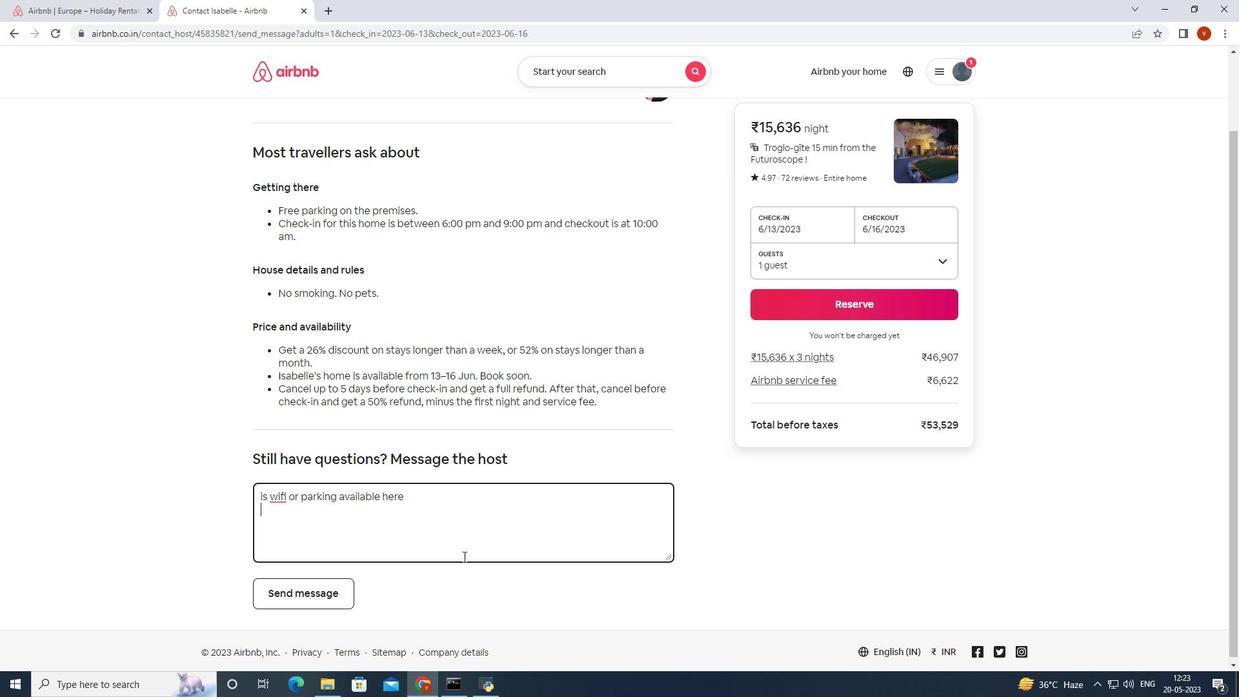 
